 Task: Sort the products by unit price (high first).
Action: Mouse moved to (17, 70)
Screenshot: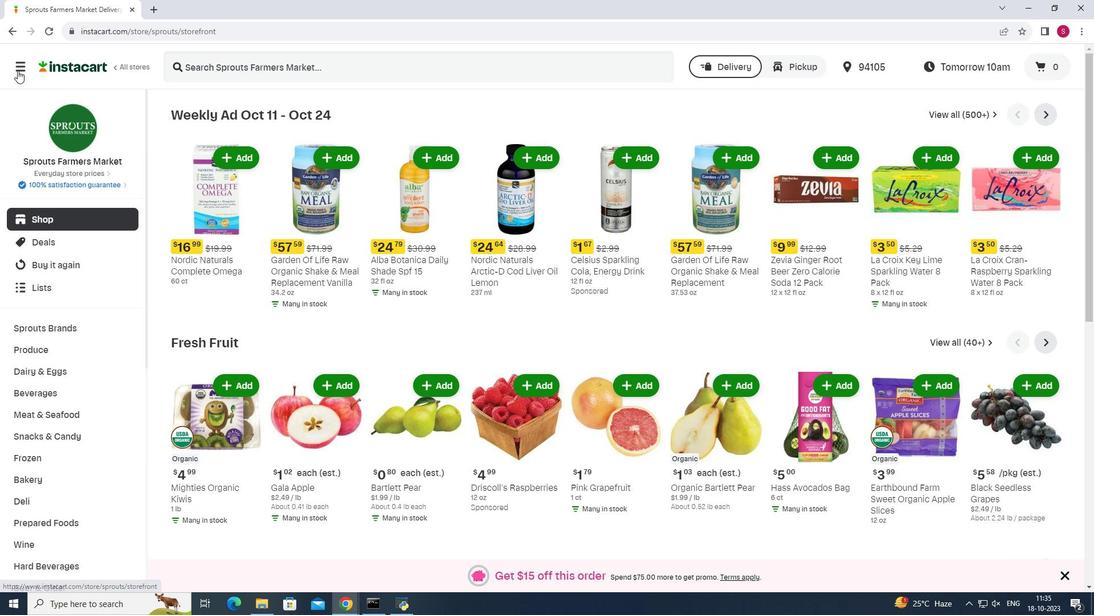 
Action: Mouse pressed left at (17, 70)
Screenshot: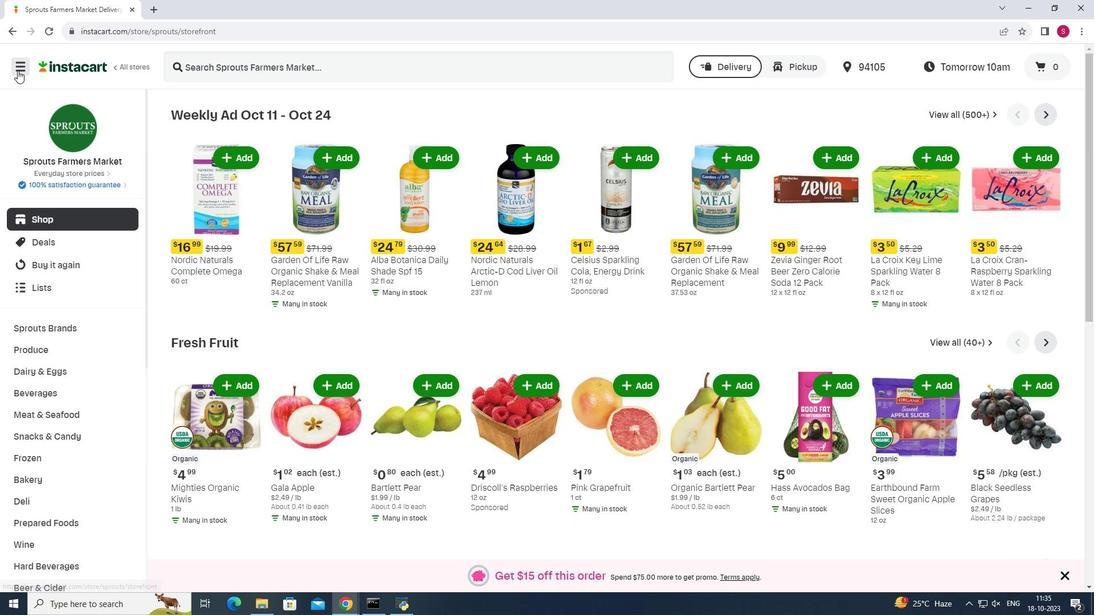 
Action: Mouse moved to (74, 295)
Screenshot: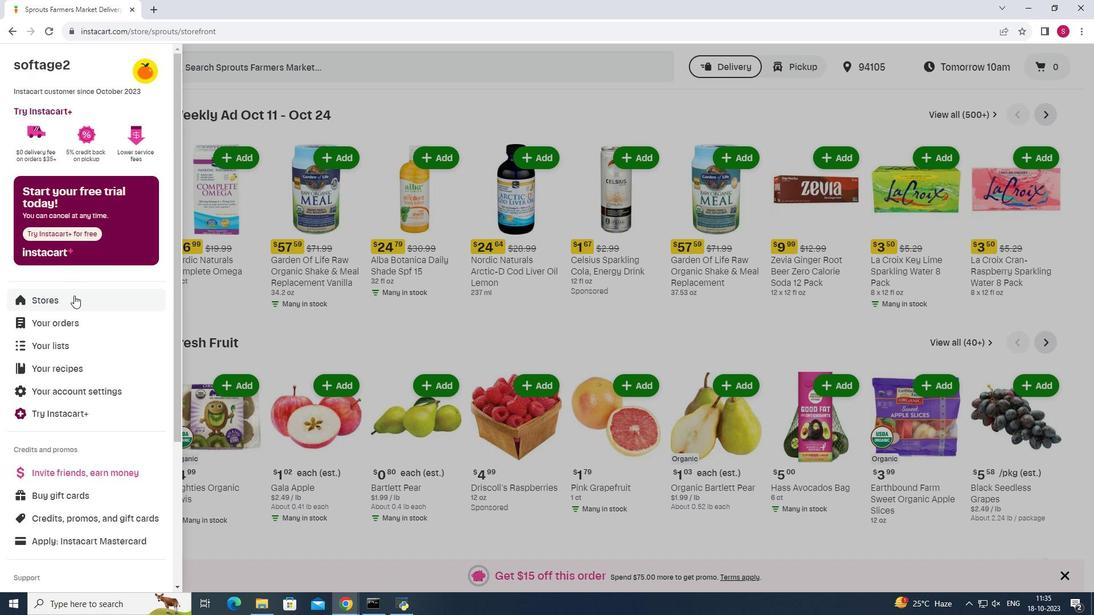 
Action: Mouse pressed left at (74, 295)
Screenshot: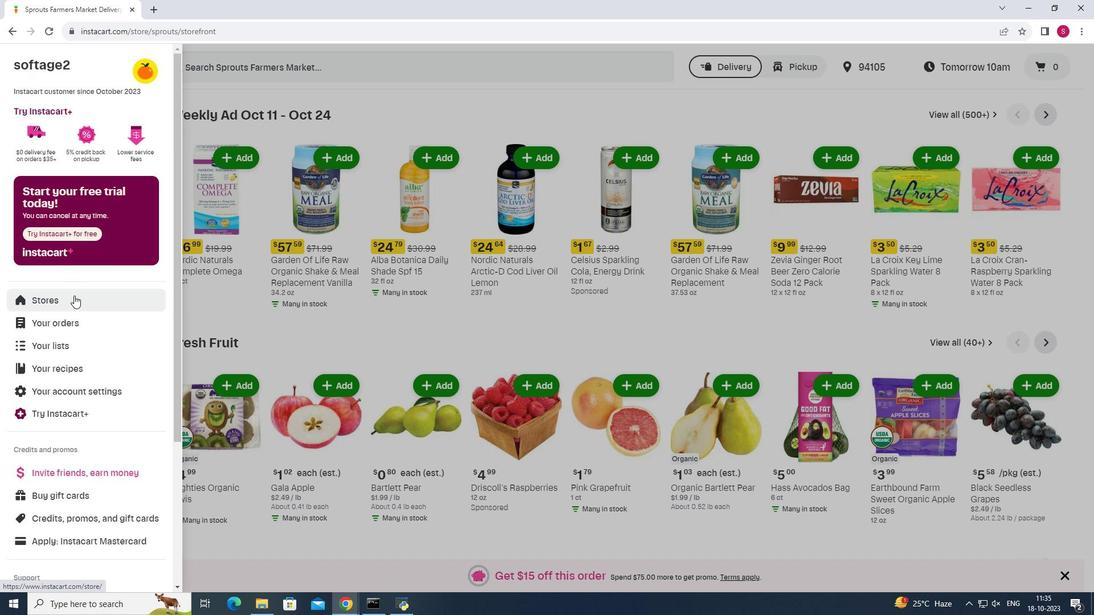 
Action: Mouse moved to (254, 103)
Screenshot: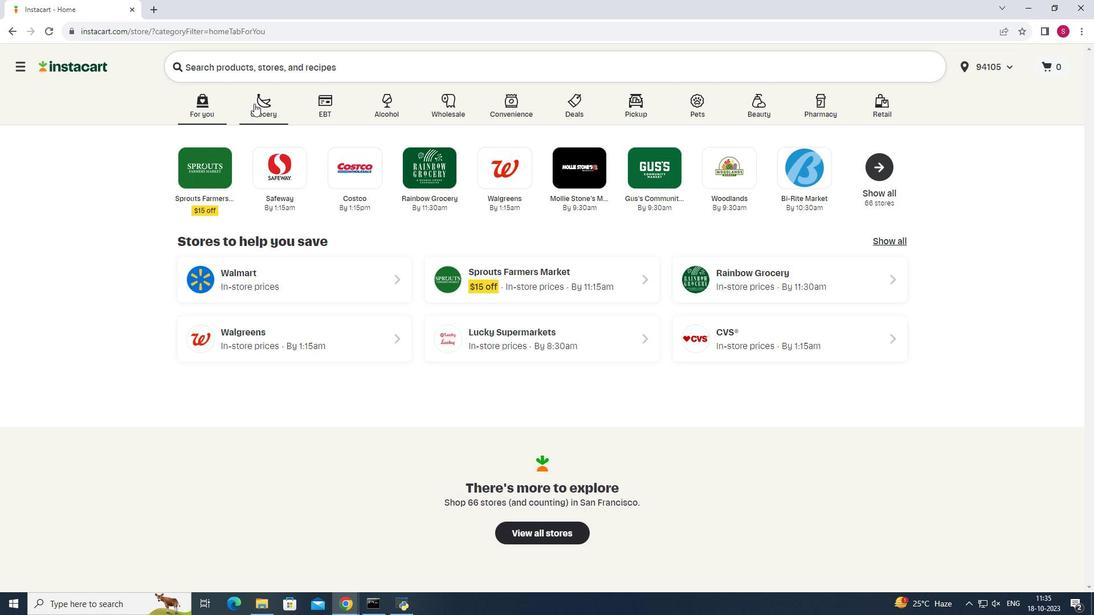 
Action: Mouse pressed left at (254, 103)
Screenshot: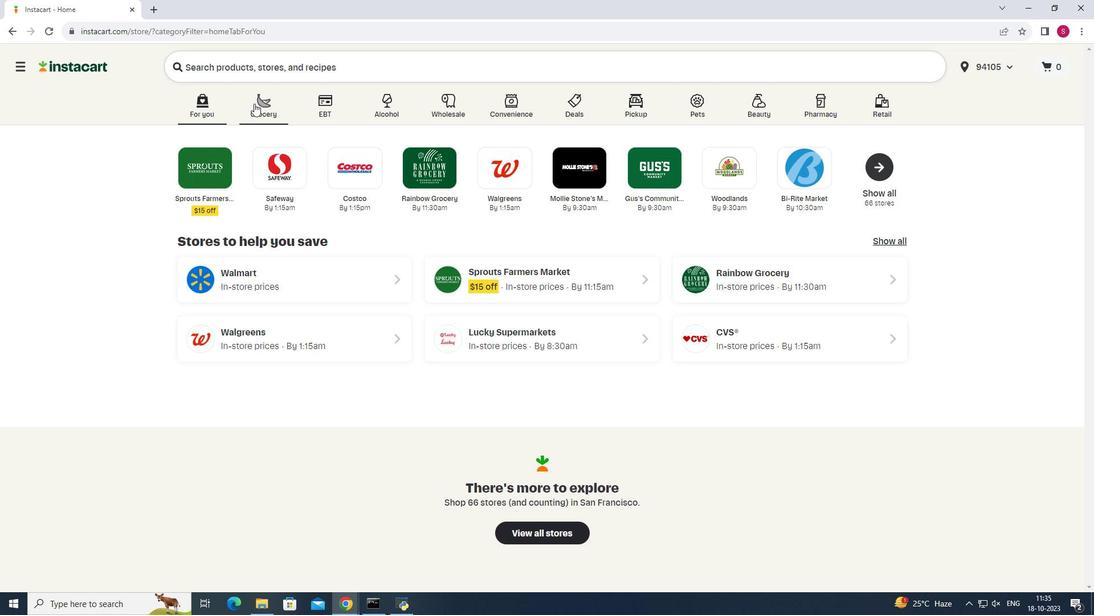 
Action: Mouse moved to (807, 162)
Screenshot: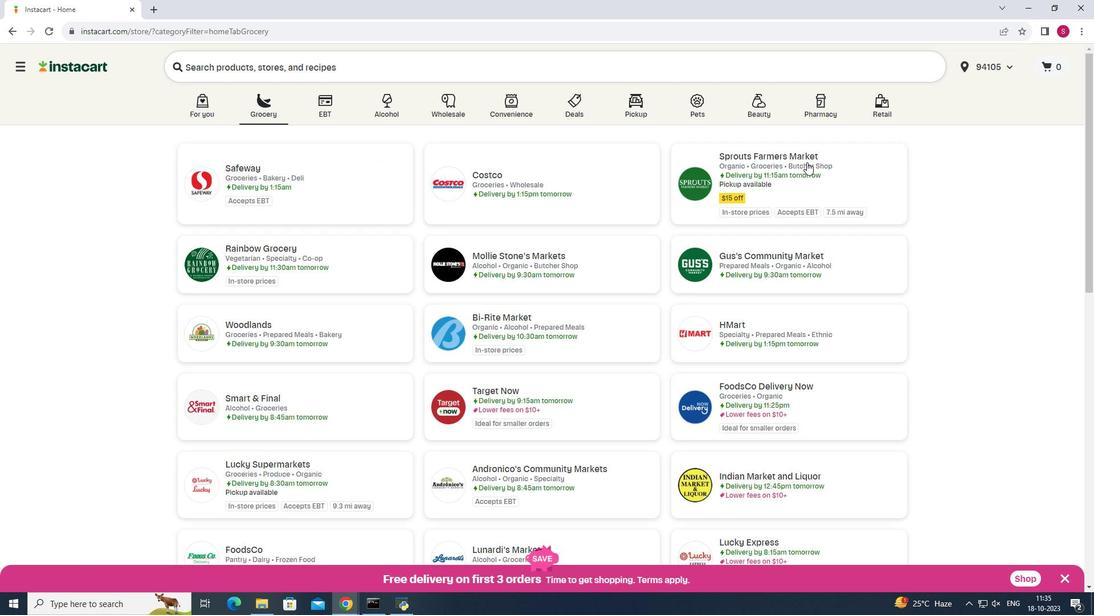 
Action: Mouse pressed left at (807, 162)
Screenshot: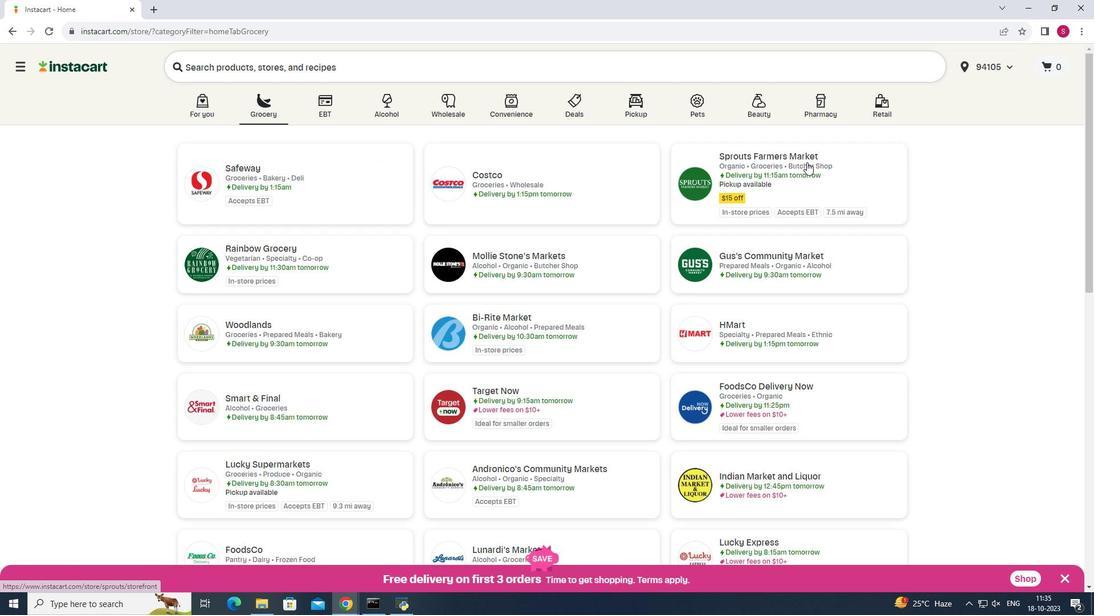 
Action: Mouse moved to (0, 441)
Screenshot: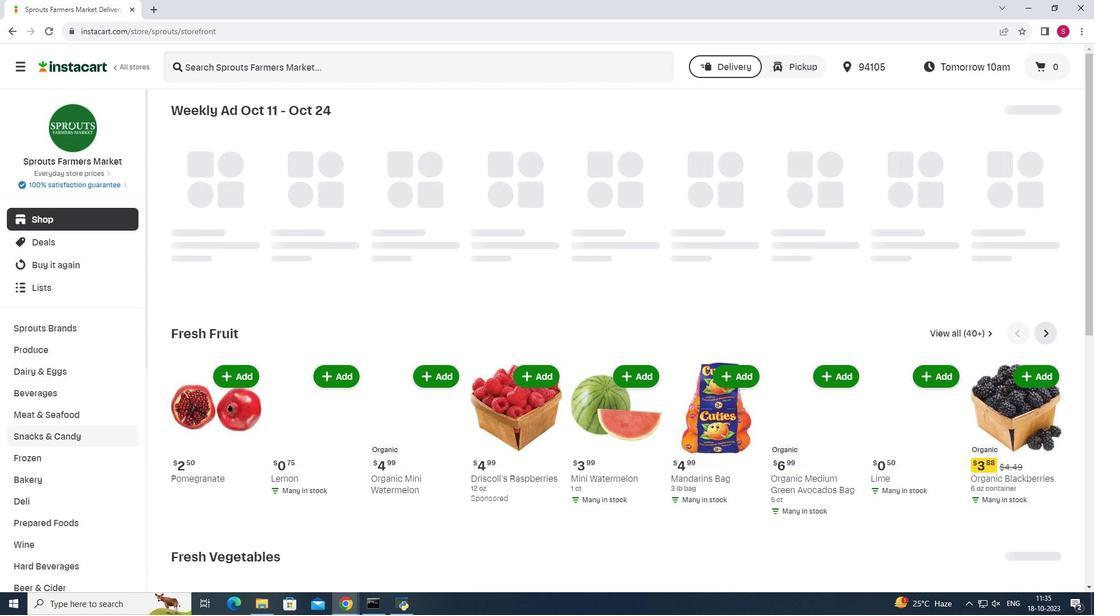 
Action: Mouse pressed left at (0, 441)
Screenshot: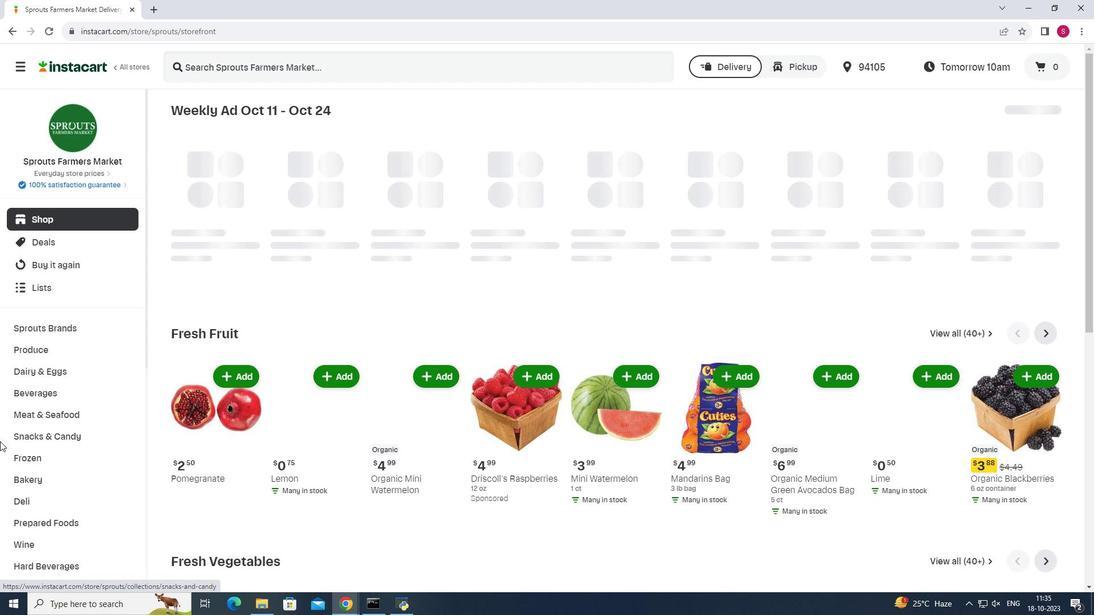 
Action: Mouse pressed left at (0, 441)
Screenshot: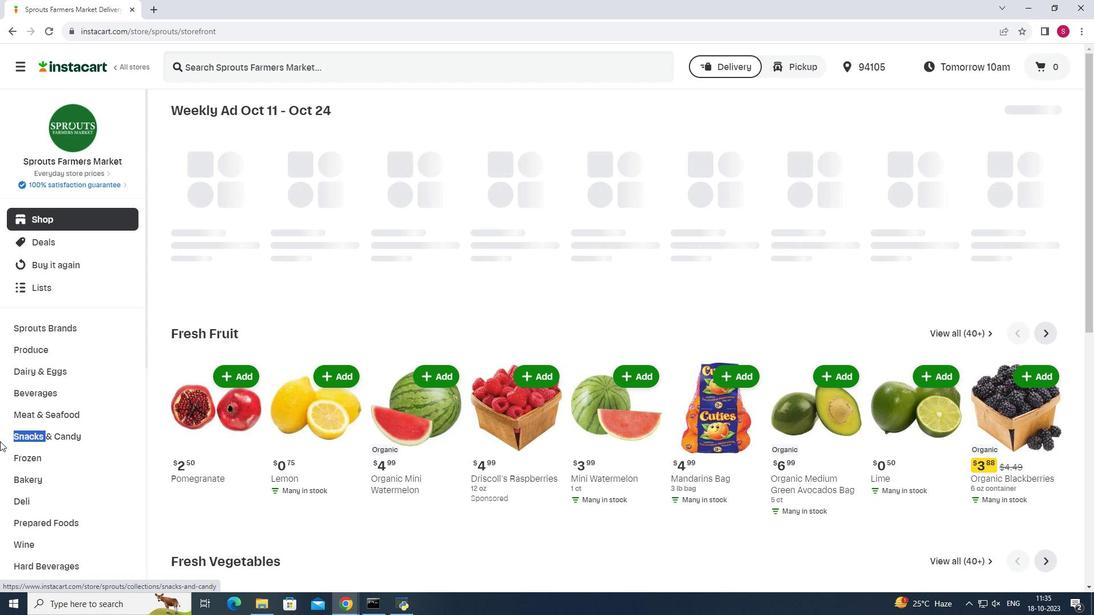 
Action: Mouse moved to (39, 441)
Screenshot: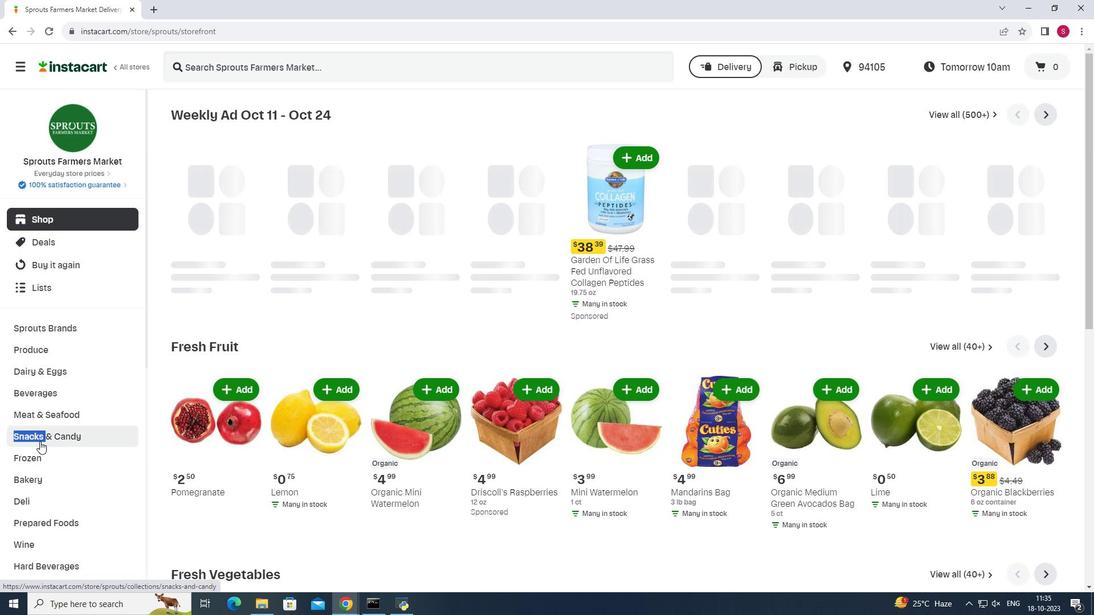 
Action: Mouse pressed left at (39, 441)
Screenshot: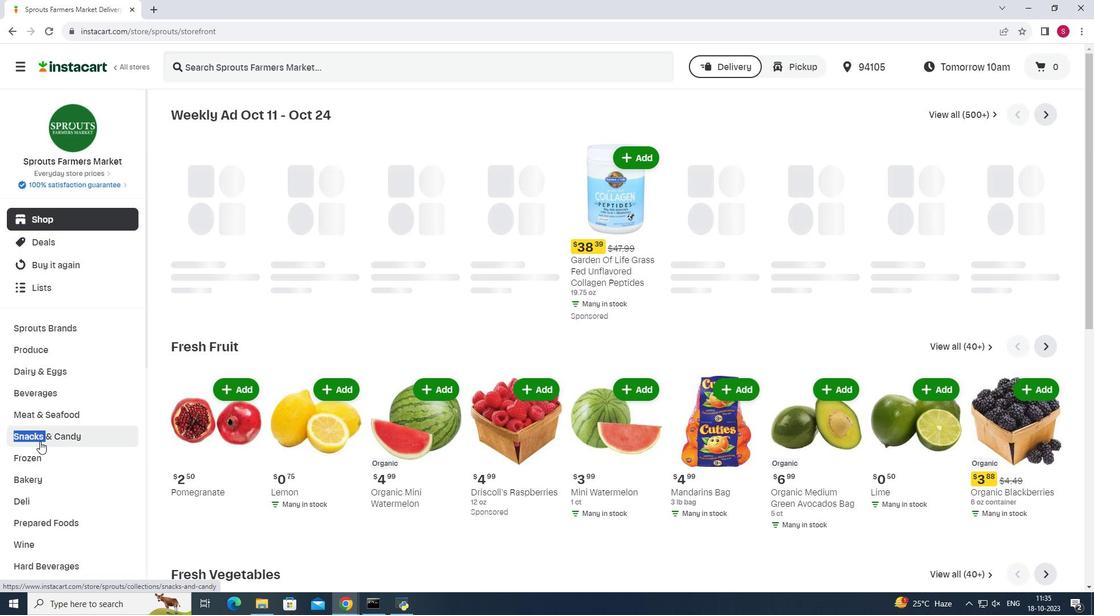 
Action: Mouse moved to (322, 139)
Screenshot: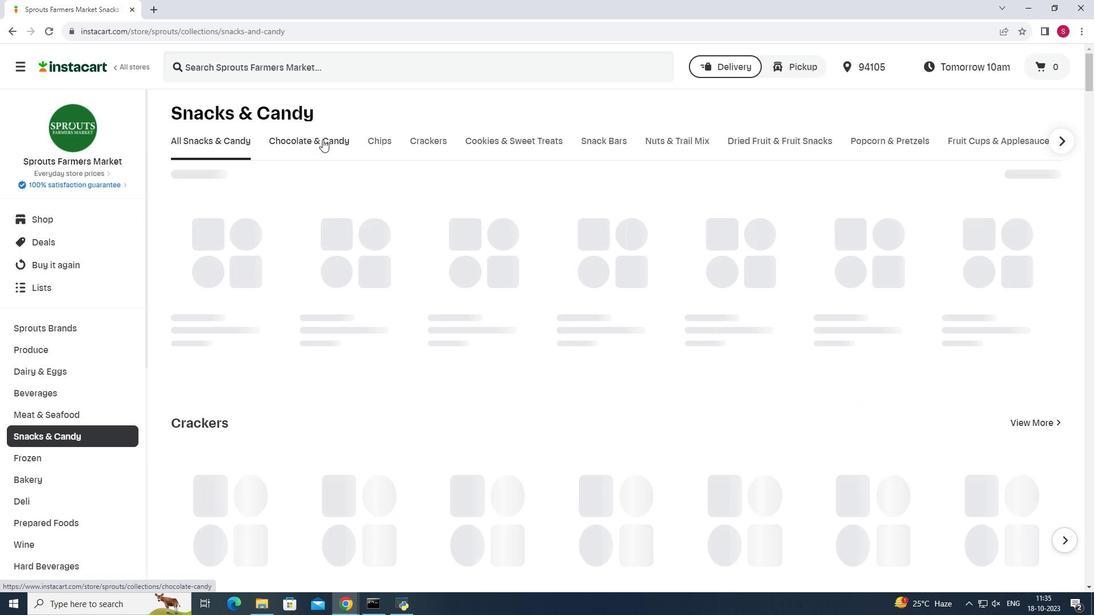 
Action: Mouse pressed left at (322, 139)
Screenshot: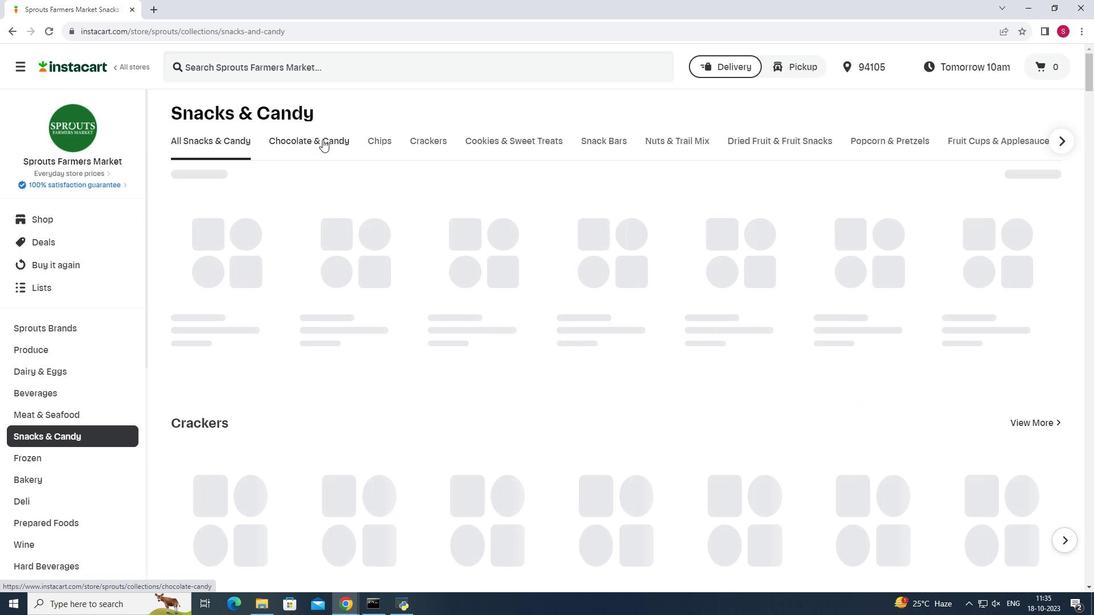 
Action: Mouse moved to (405, 181)
Screenshot: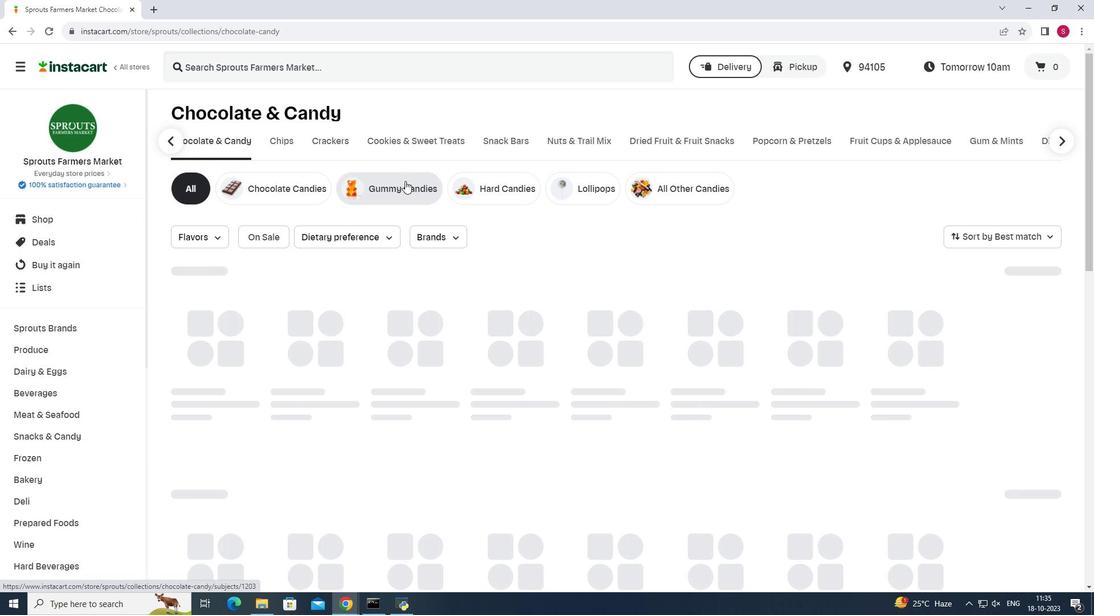
Action: Mouse pressed left at (405, 181)
Screenshot: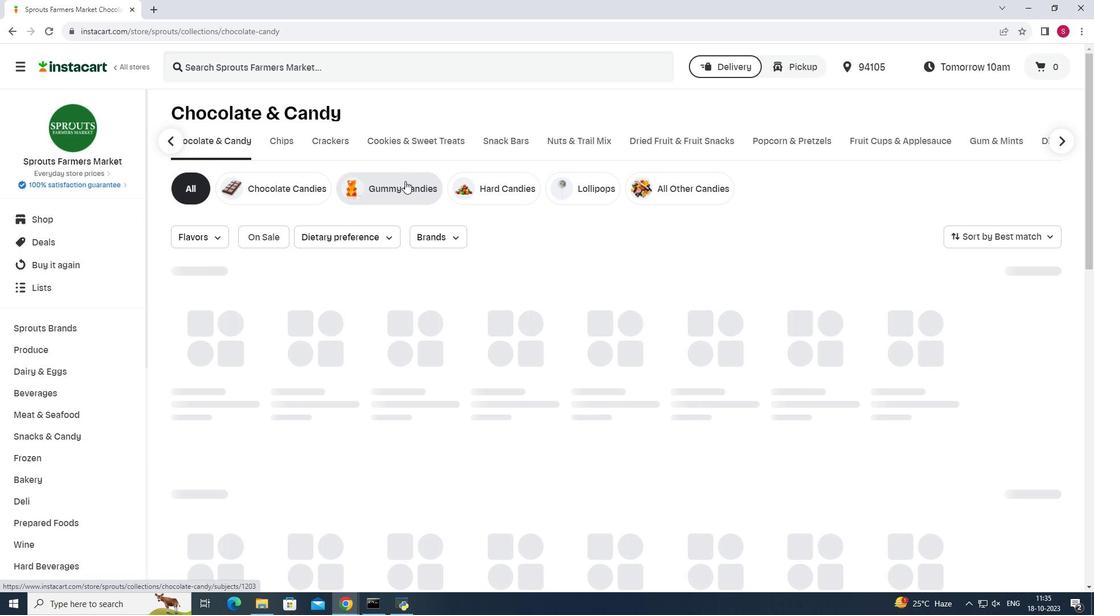 
Action: Mouse moved to (1021, 236)
Screenshot: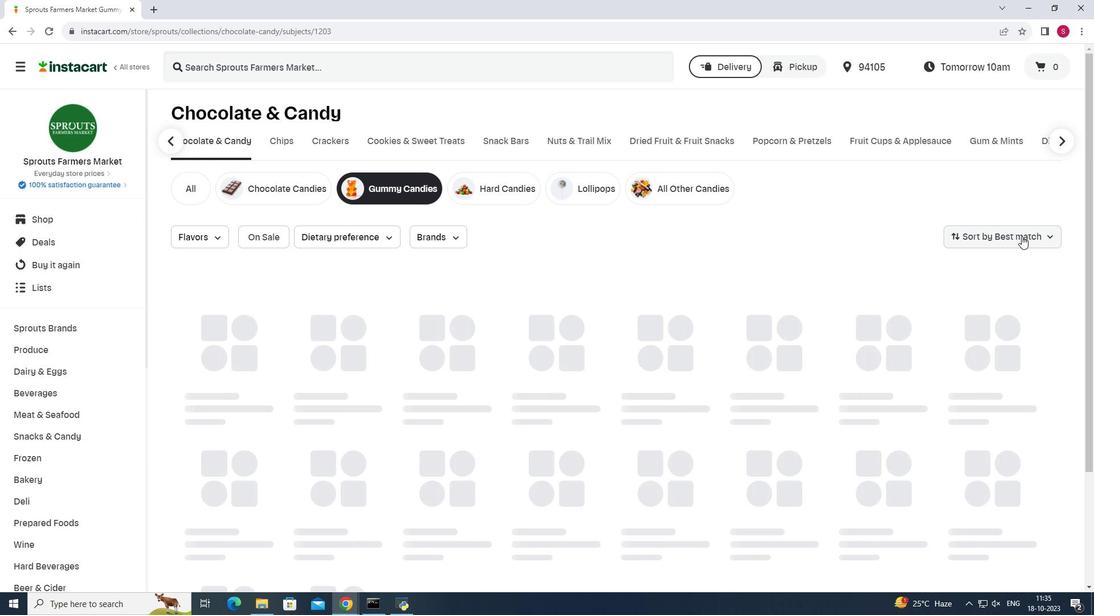 
Action: Mouse pressed left at (1021, 236)
Screenshot: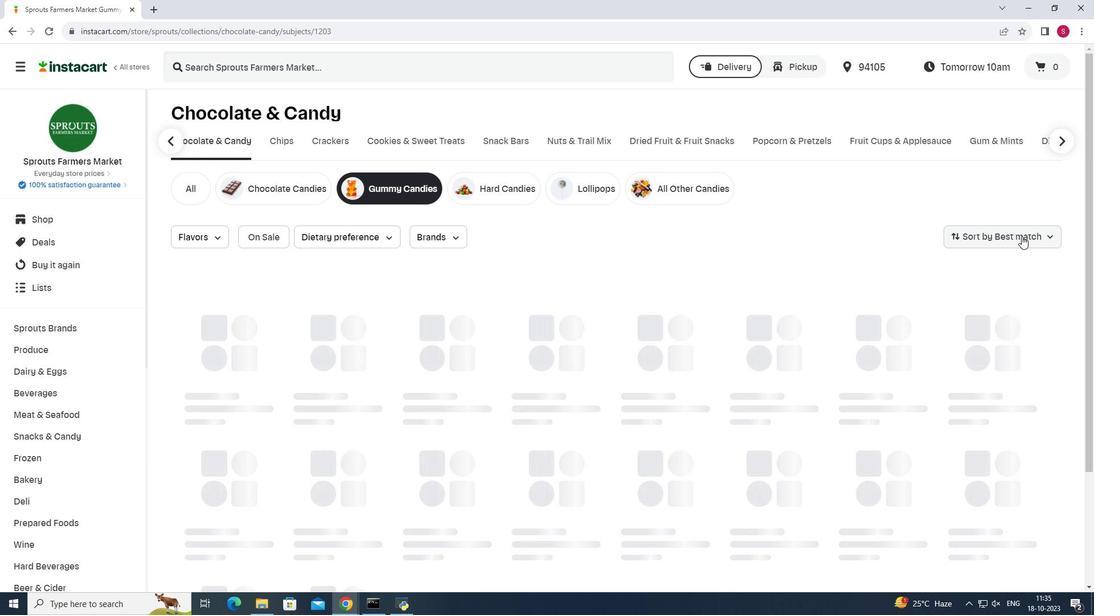 
Action: Mouse pressed left at (1021, 236)
Screenshot: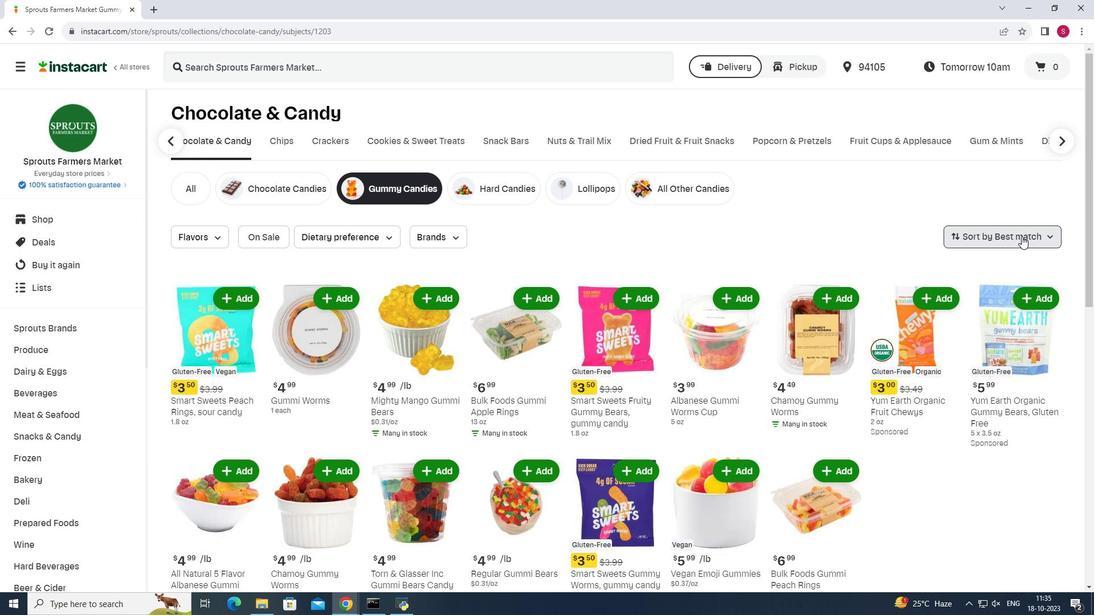 
Action: Mouse moved to (1035, 237)
Screenshot: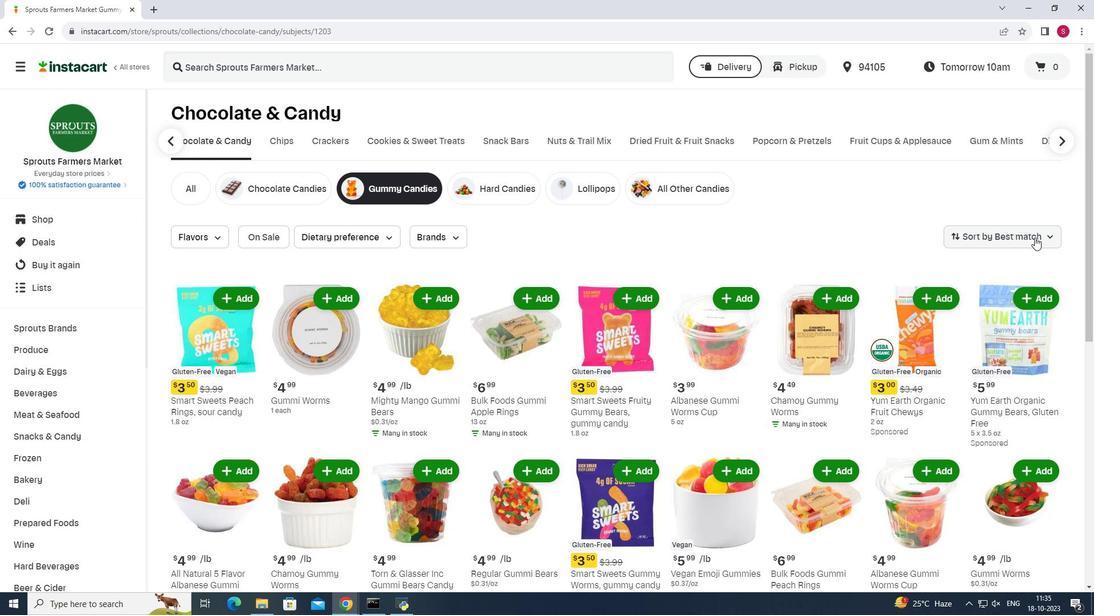 
Action: Mouse pressed left at (1035, 237)
Screenshot: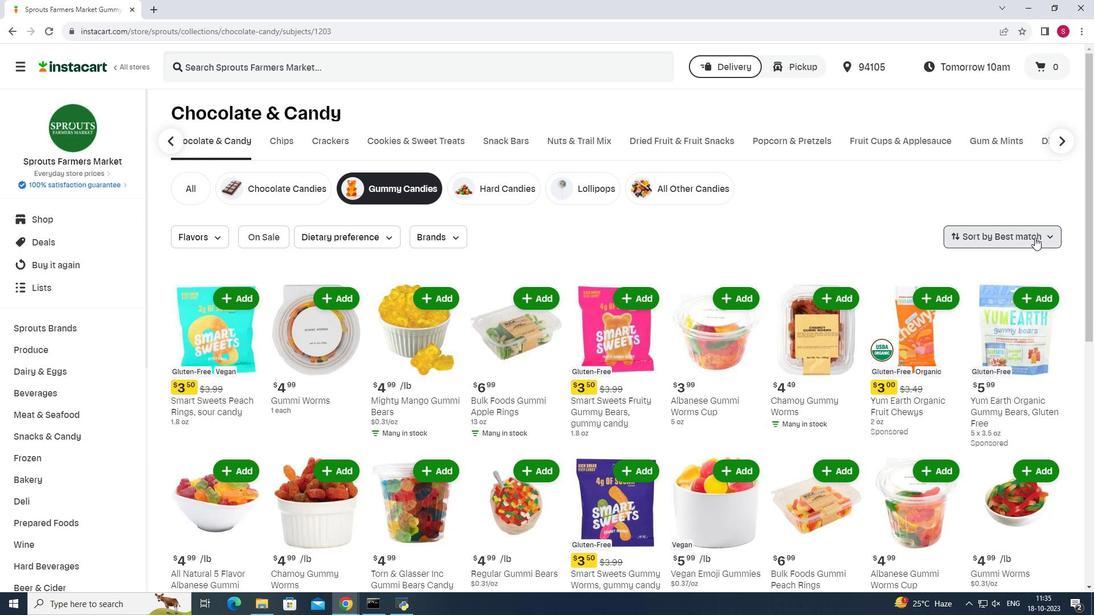 
Action: Mouse moved to (984, 373)
Screenshot: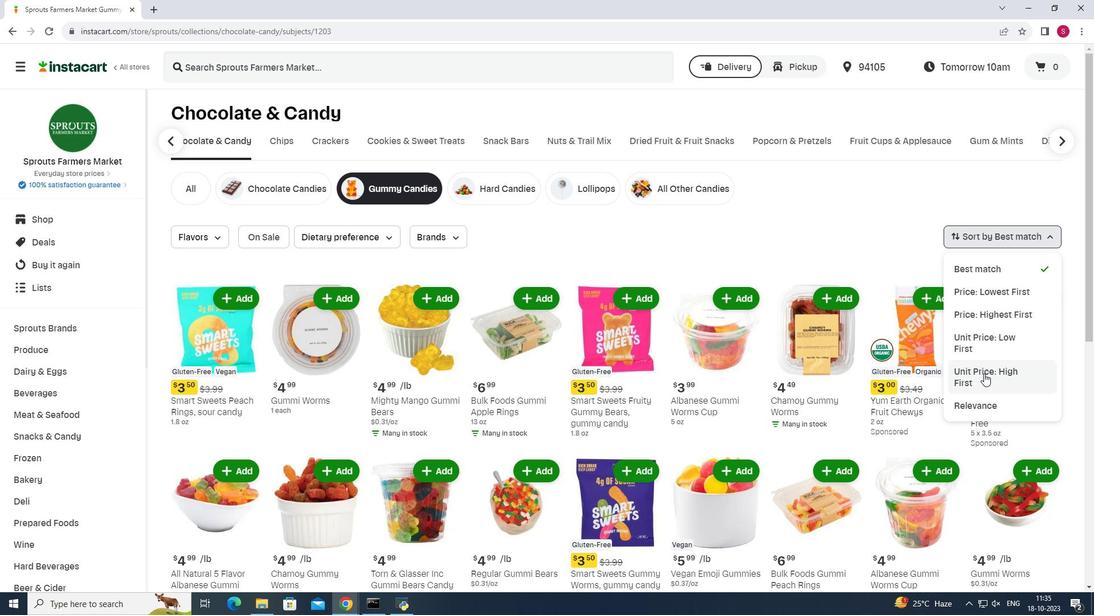 
Action: Mouse pressed left at (984, 373)
Screenshot: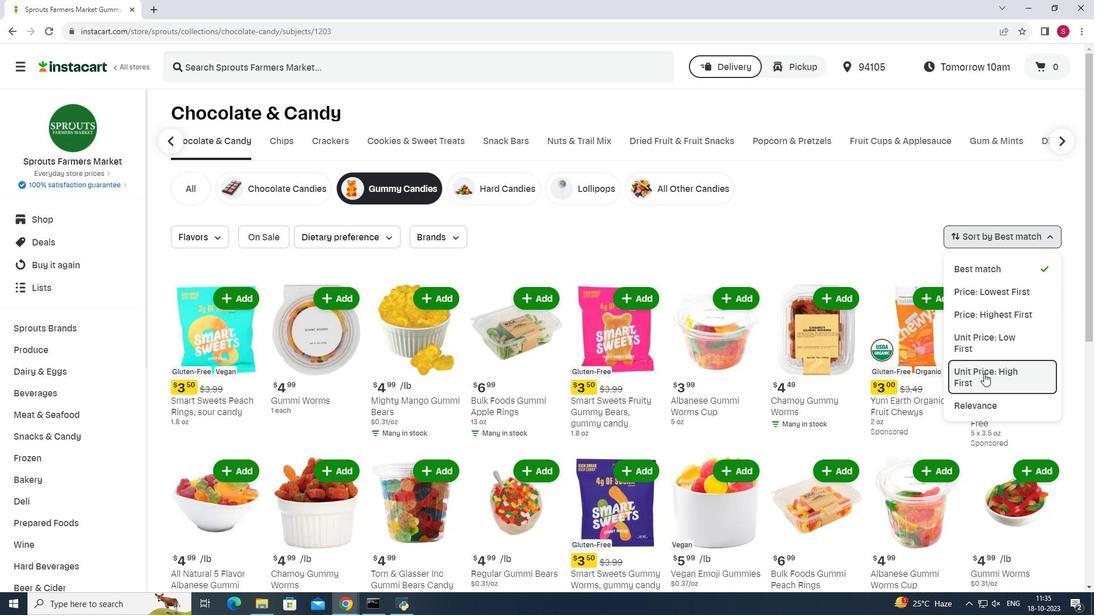 
Action: Mouse moved to (784, 246)
Screenshot: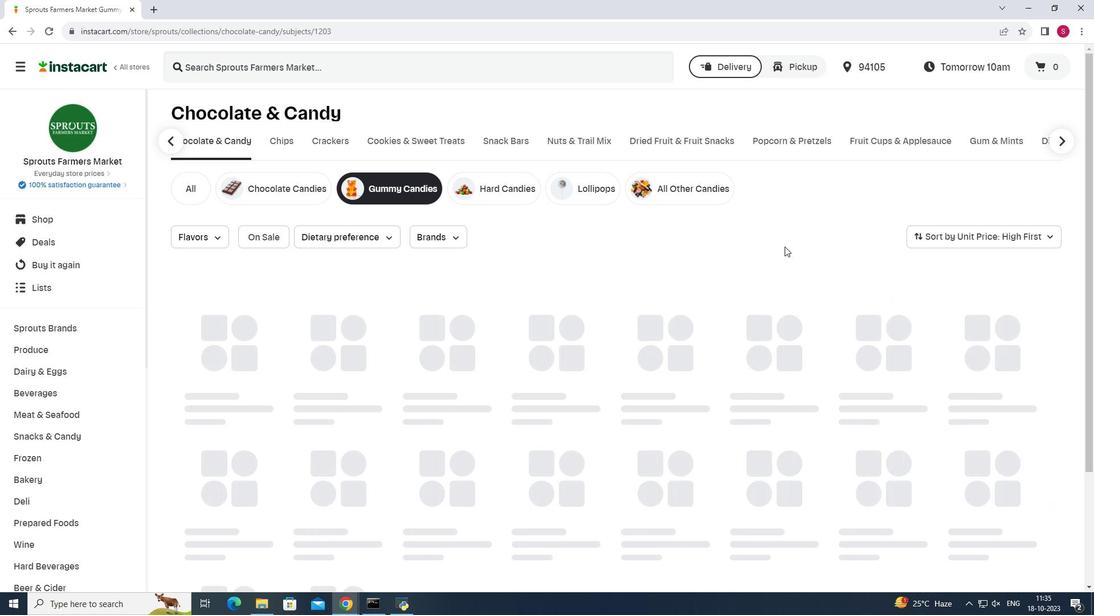 
